 Task: Click the Cancel button Under New Vendor in New Bill.
Action: Mouse moved to (89, 10)
Screenshot: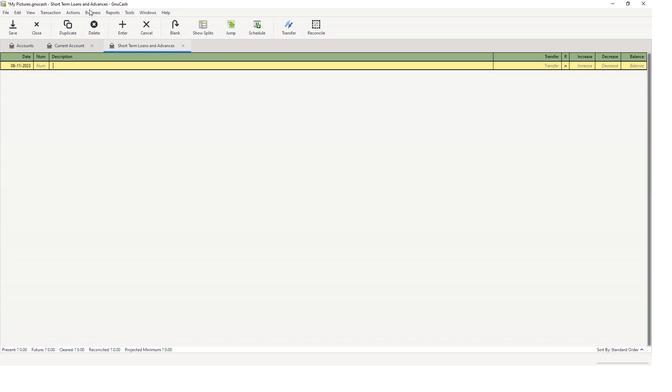 
Action: Mouse pressed left at (89, 10)
Screenshot: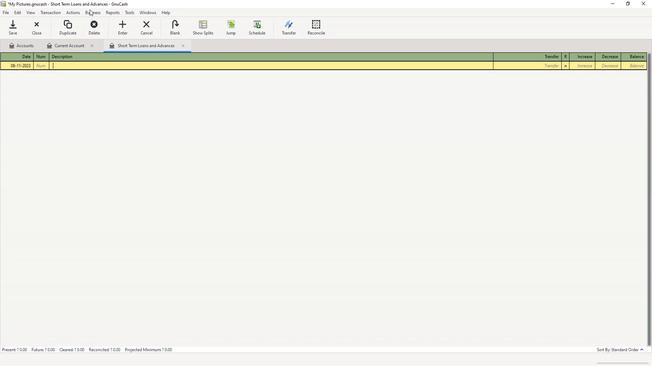 
Action: Mouse moved to (107, 28)
Screenshot: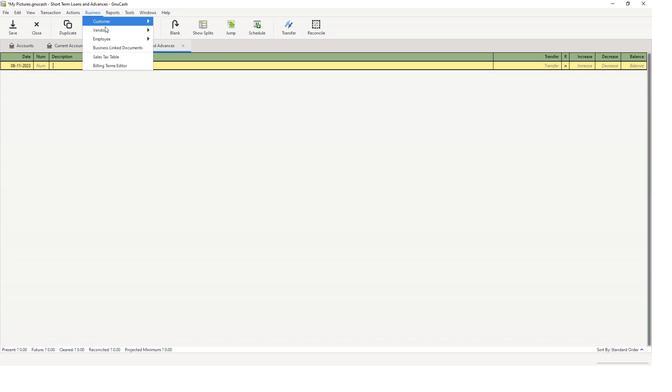 
Action: Mouse pressed left at (107, 28)
Screenshot: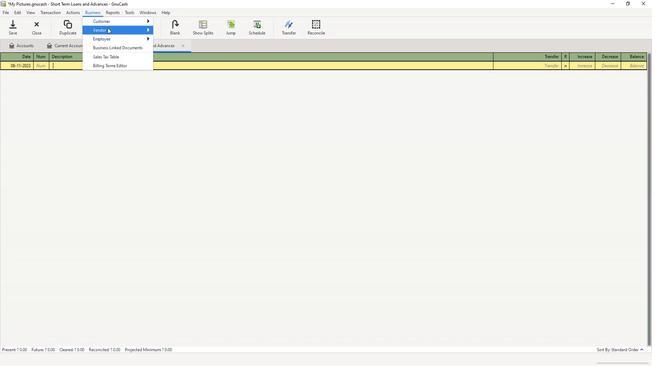 
Action: Mouse moved to (175, 60)
Screenshot: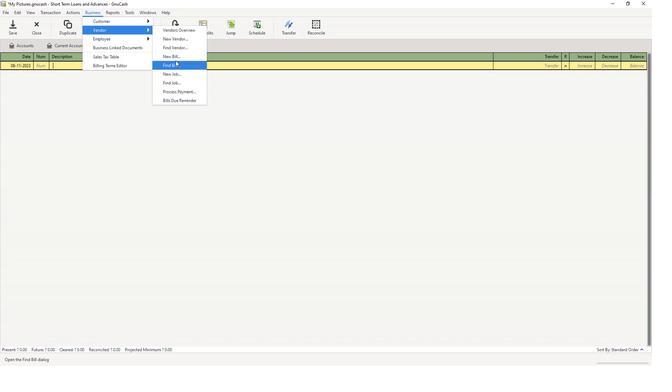 
Action: Mouse pressed left at (175, 60)
Screenshot: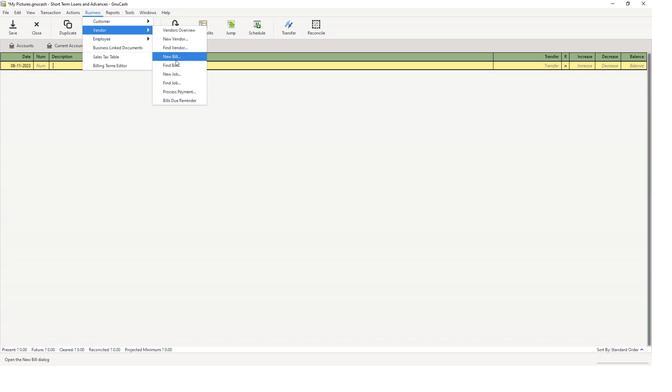 
Action: Mouse moved to (367, 176)
Screenshot: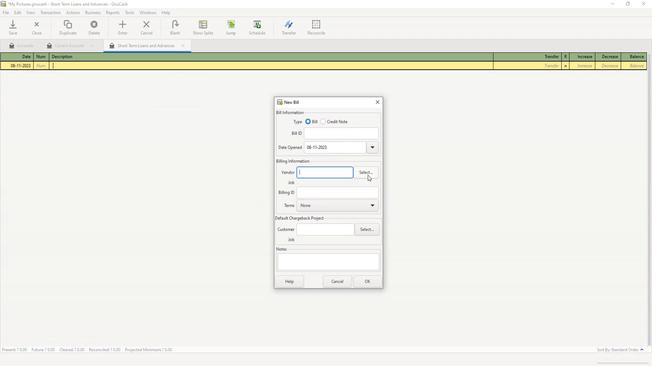 
Action: Mouse pressed left at (367, 176)
Screenshot: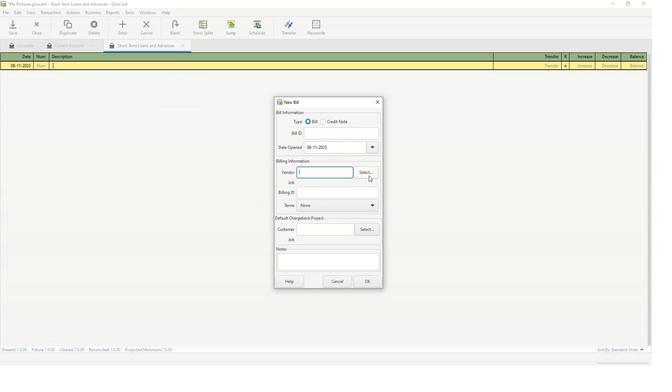 
Action: Mouse moved to (346, 240)
Screenshot: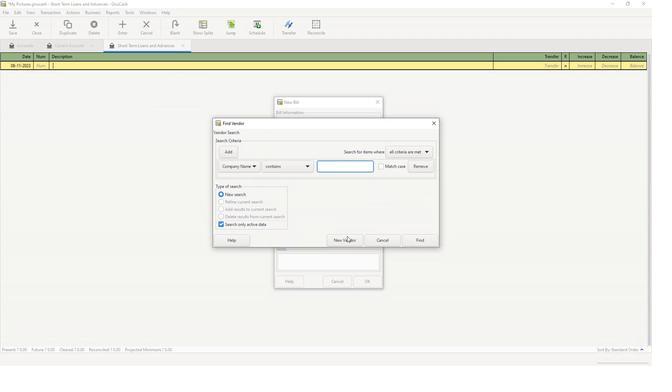 
Action: Mouse pressed left at (346, 240)
Screenshot: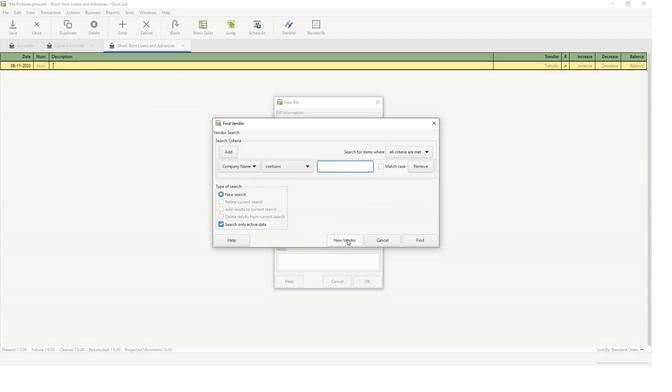 
Action: Mouse moved to (326, 106)
Screenshot: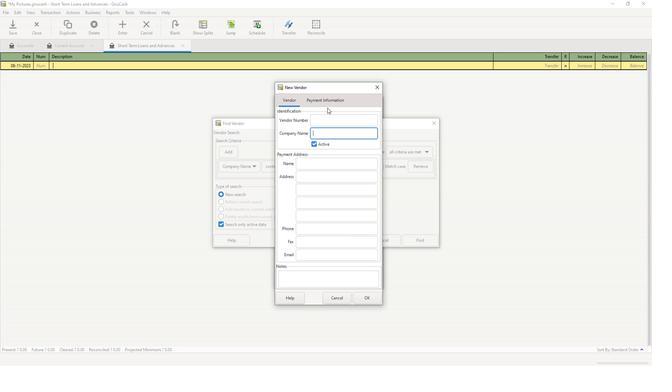 
Action: Mouse pressed left at (326, 106)
Screenshot: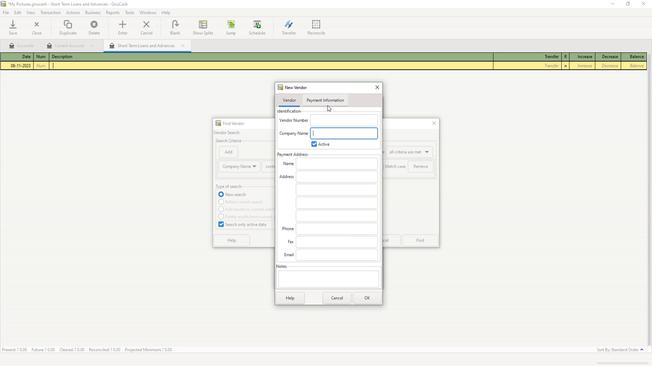 
Action: Mouse moved to (342, 299)
Screenshot: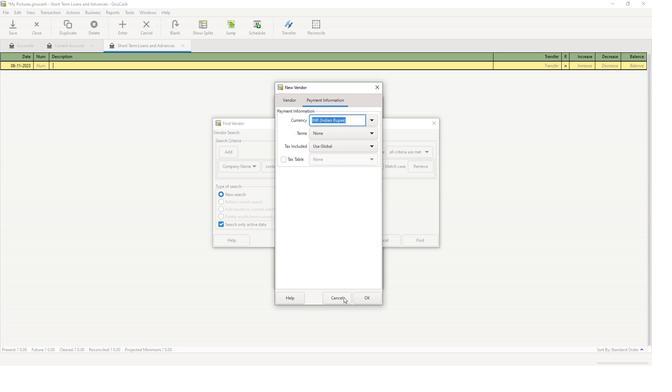 
Action: Mouse pressed left at (342, 299)
Screenshot: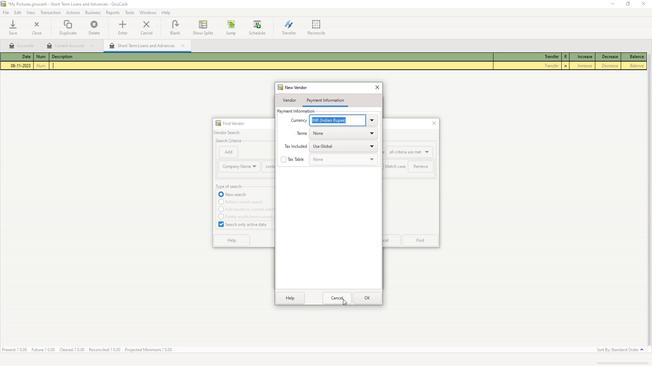 
Action: Mouse moved to (341, 300)
Screenshot: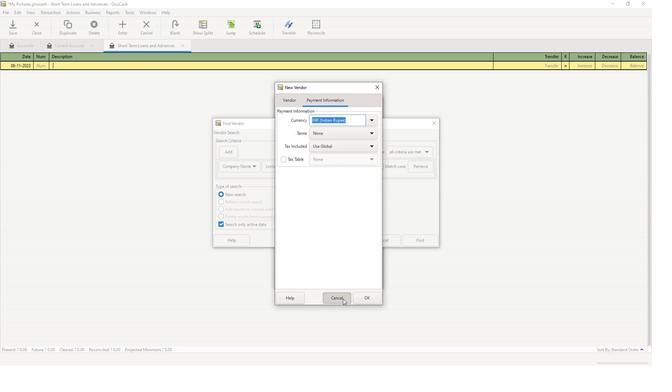 
